 Task: Create a rule from the Routing list, Task moved to a section -> Set Priority in the project TrackForge , set the section as To-Do and set the priority of the task as  High.
Action: Mouse moved to (54, 385)
Screenshot: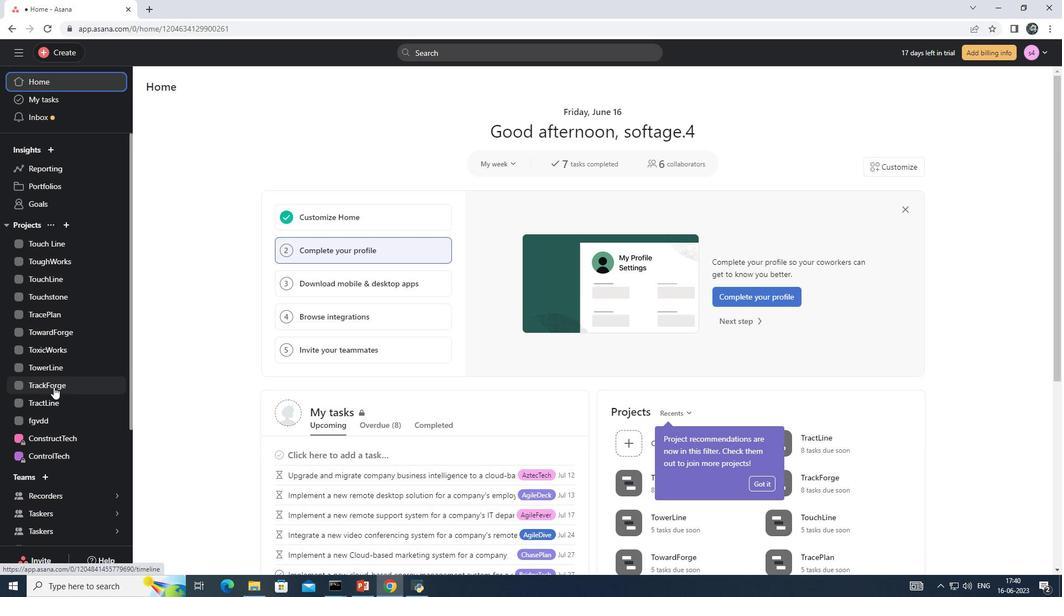 
Action: Mouse pressed left at (54, 385)
Screenshot: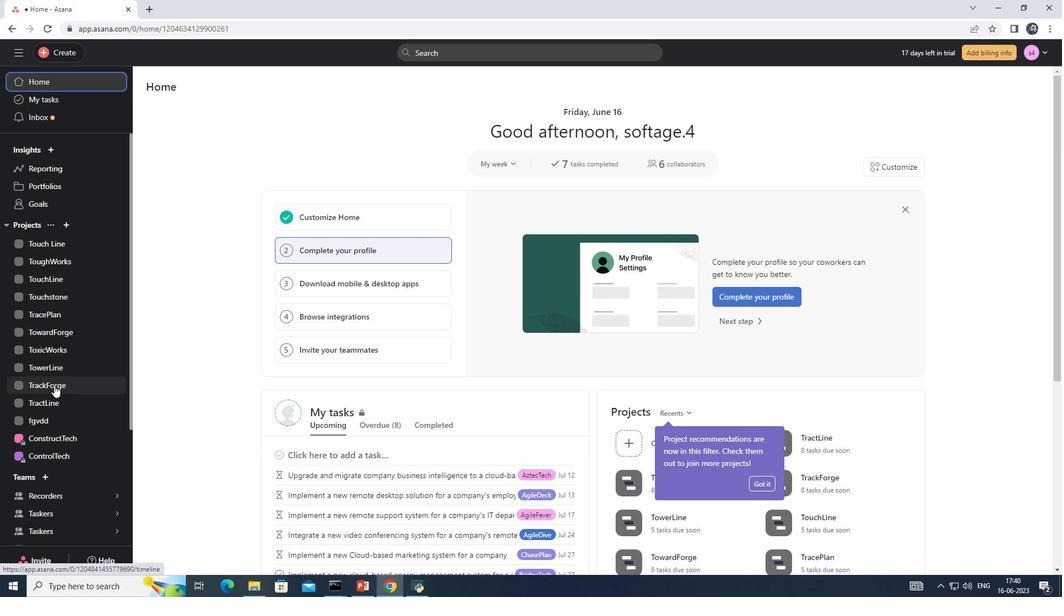 
Action: Mouse moved to (1018, 91)
Screenshot: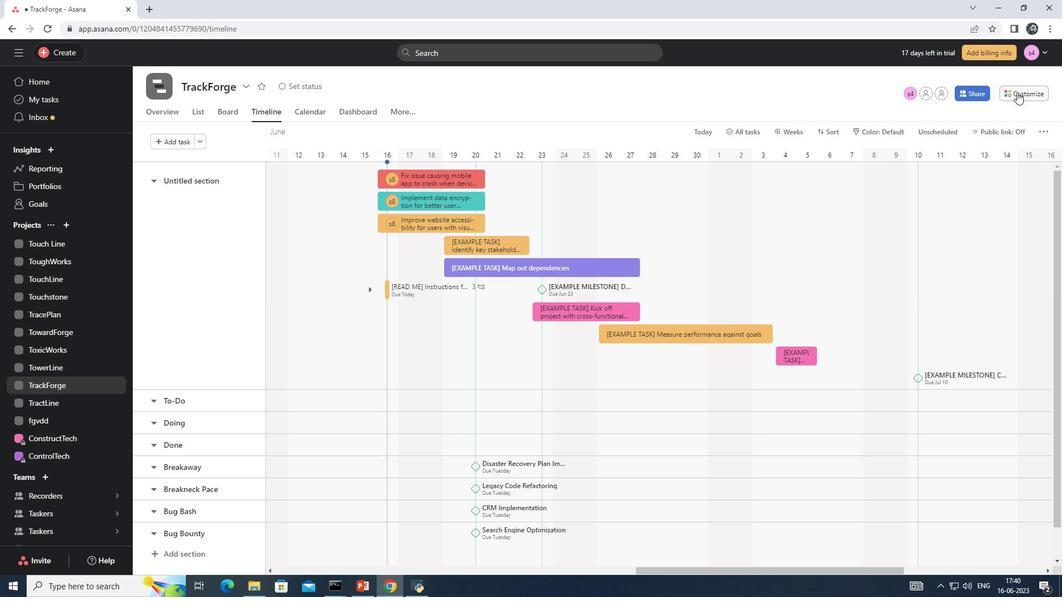 
Action: Mouse pressed left at (1018, 91)
Screenshot: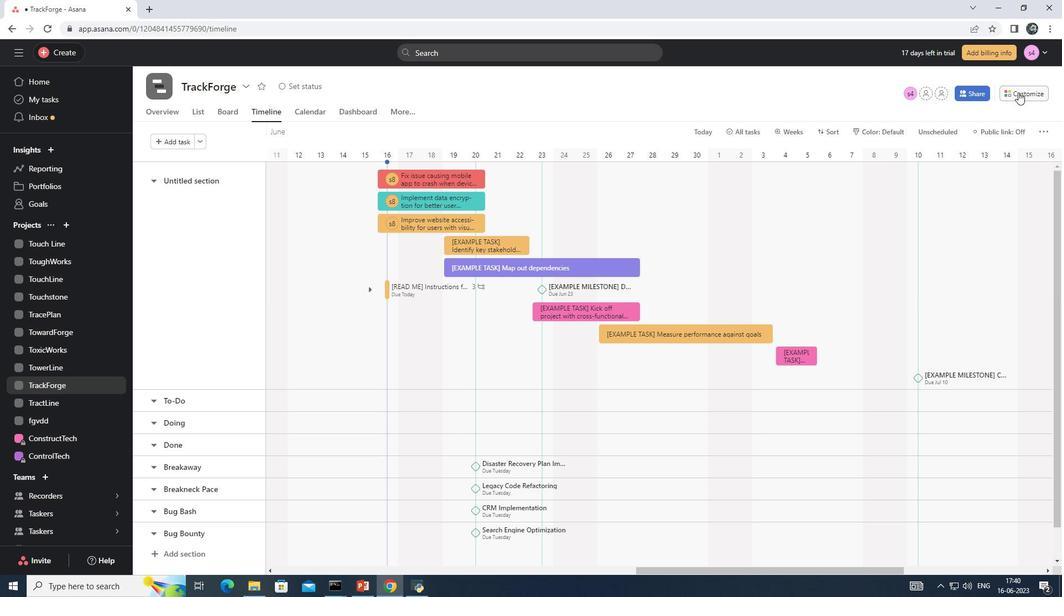 
Action: Mouse moved to (829, 256)
Screenshot: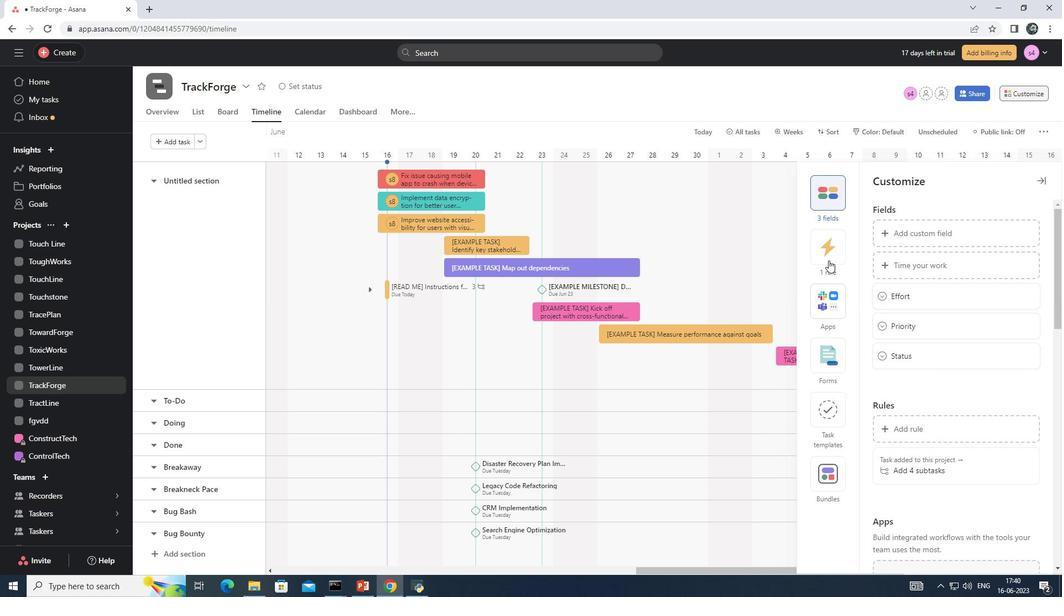 
Action: Mouse pressed left at (829, 256)
Screenshot: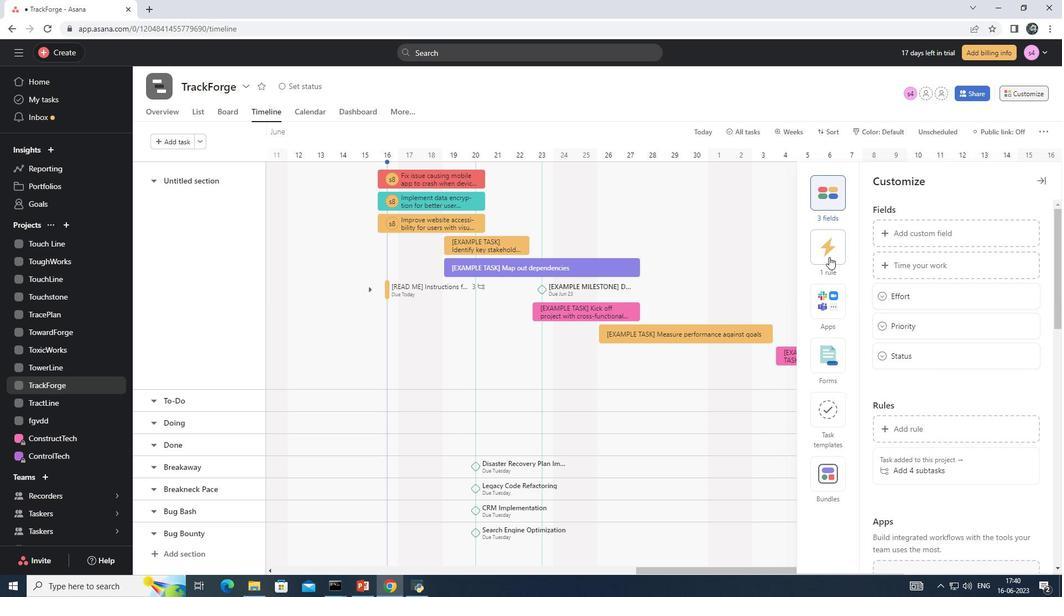 
Action: Mouse moved to (939, 238)
Screenshot: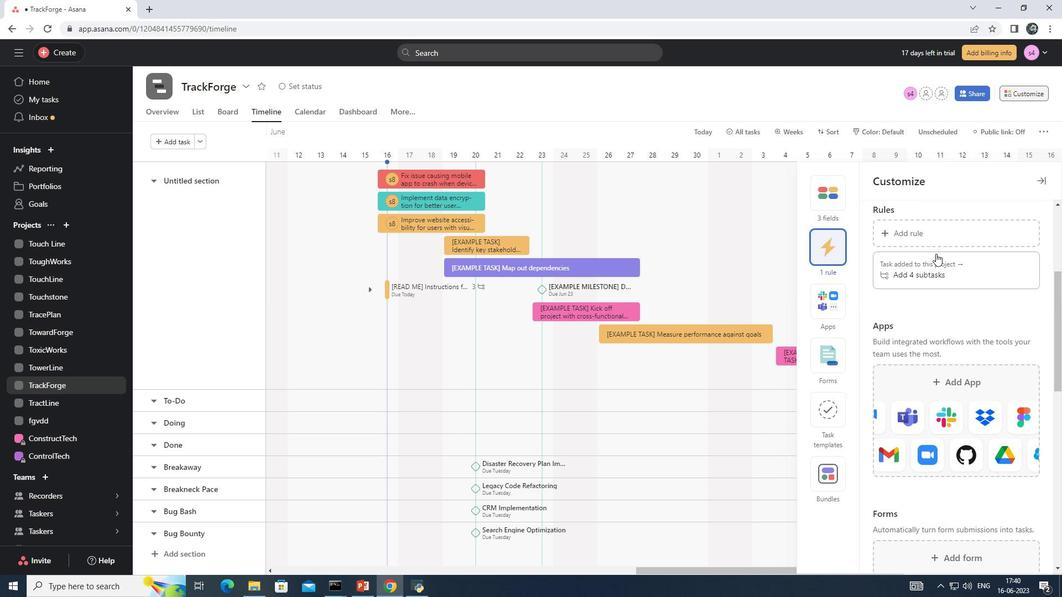 
Action: Mouse pressed left at (939, 238)
Screenshot: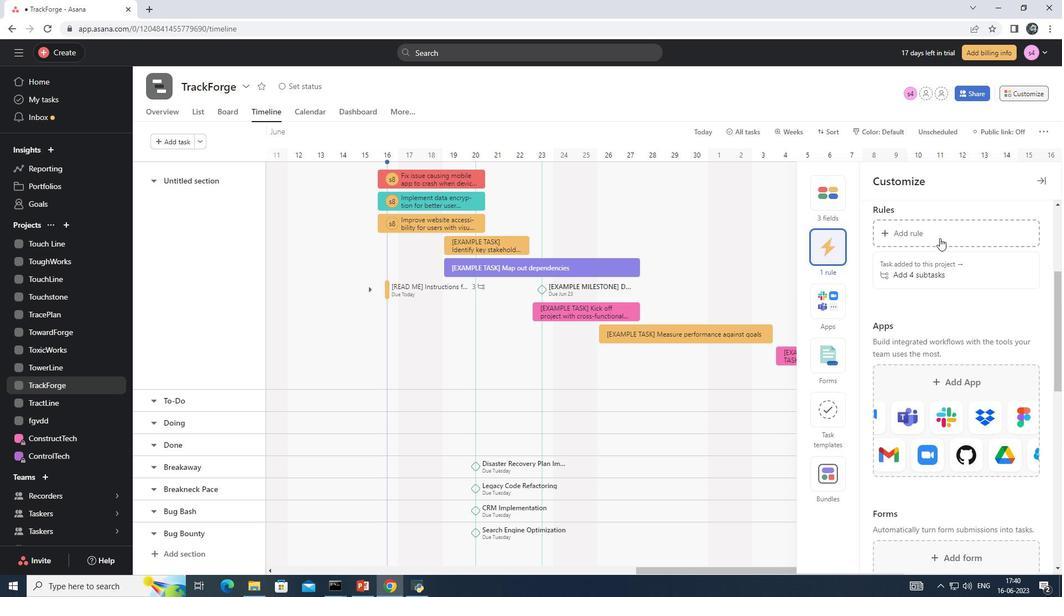 
Action: Mouse moved to (234, 146)
Screenshot: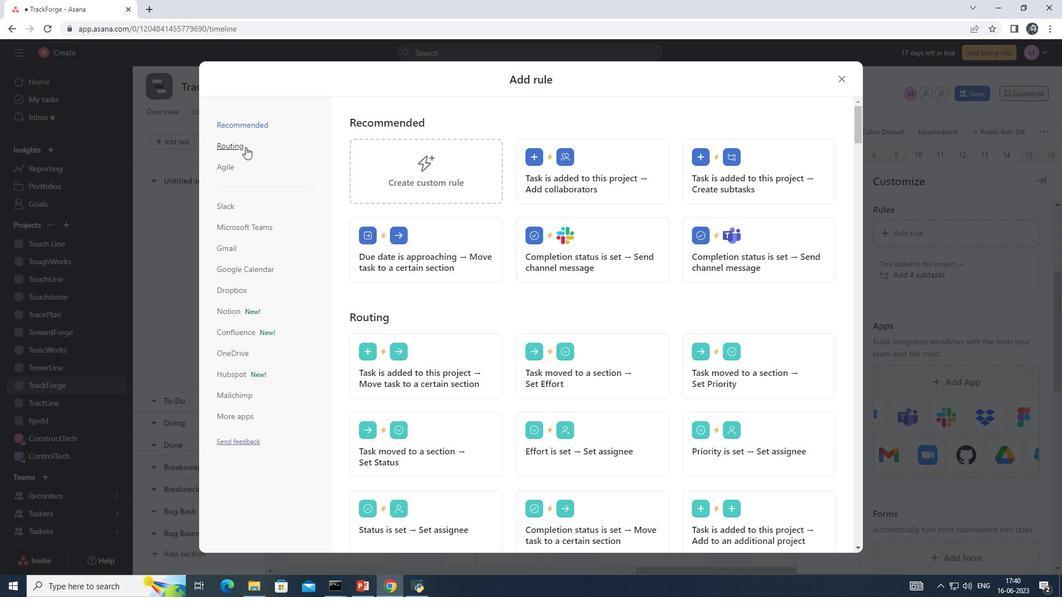
Action: Mouse pressed left at (234, 146)
Screenshot: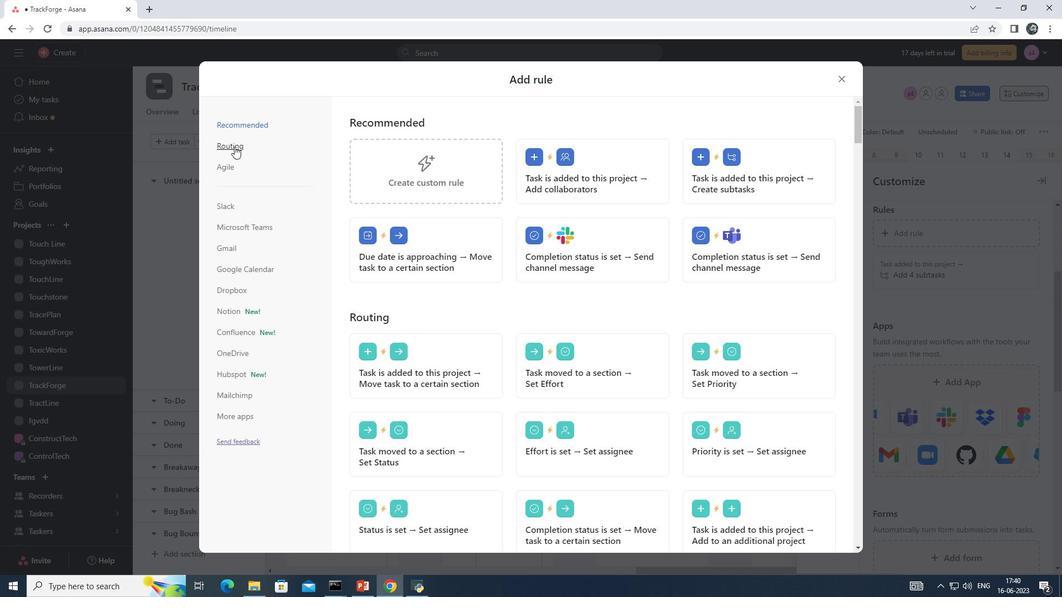 
Action: Mouse moved to (754, 190)
Screenshot: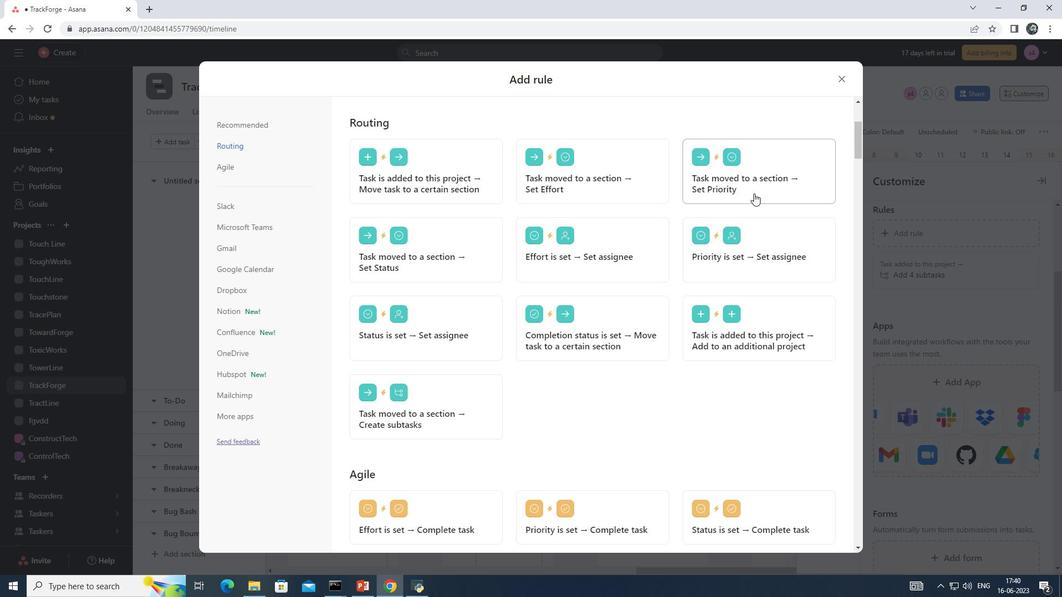 
Action: Mouse pressed left at (754, 190)
Screenshot: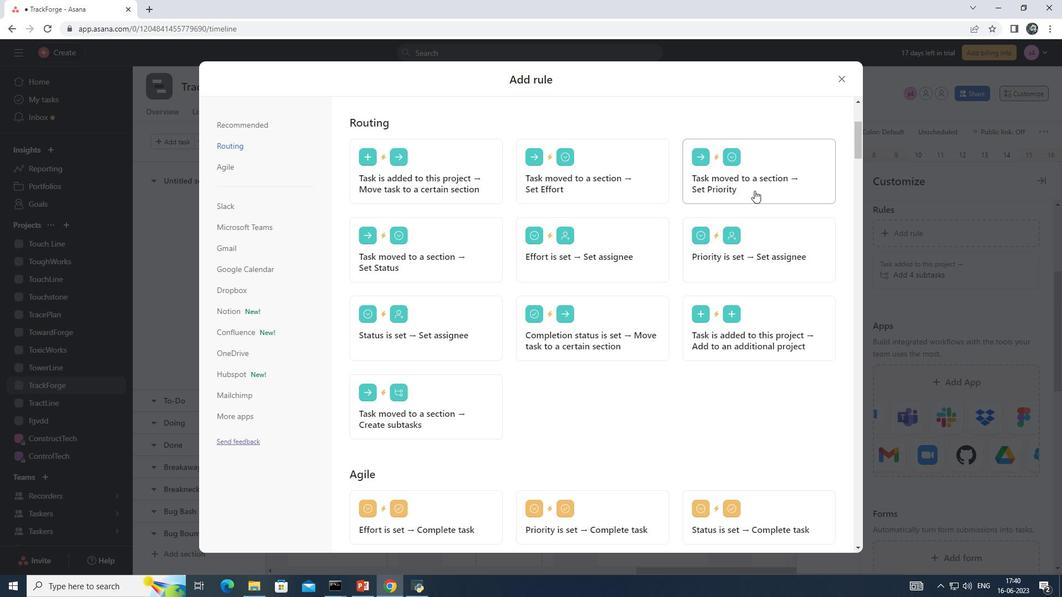
Action: Mouse moved to (420, 307)
Screenshot: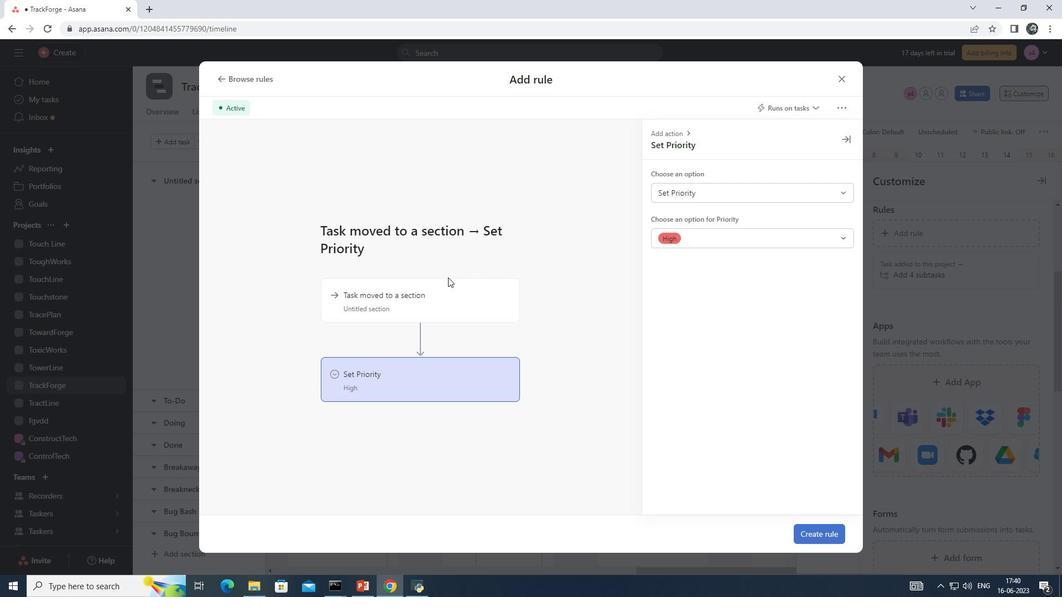 
Action: Mouse pressed left at (420, 307)
Screenshot: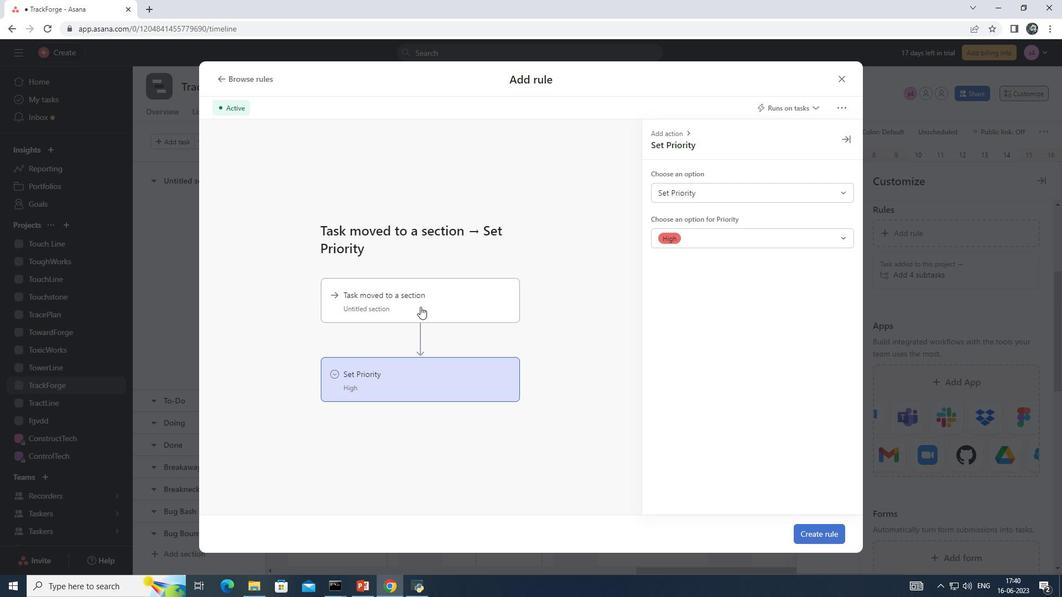 
Action: Mouse moved to (740, 190)
Screenshot: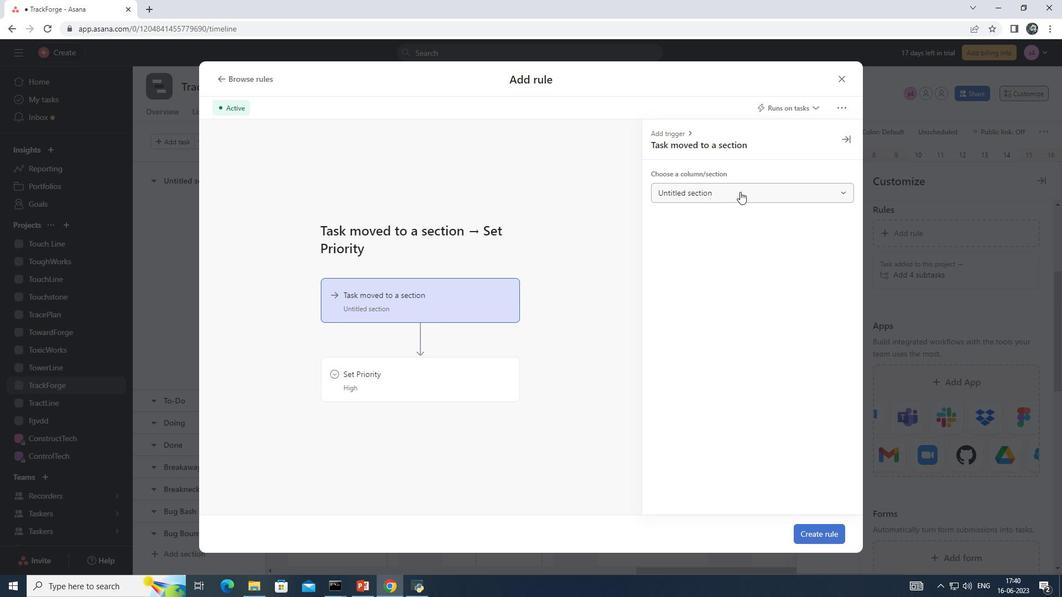 
Action: Mouse pressed left at (740, 190)
Screenshot: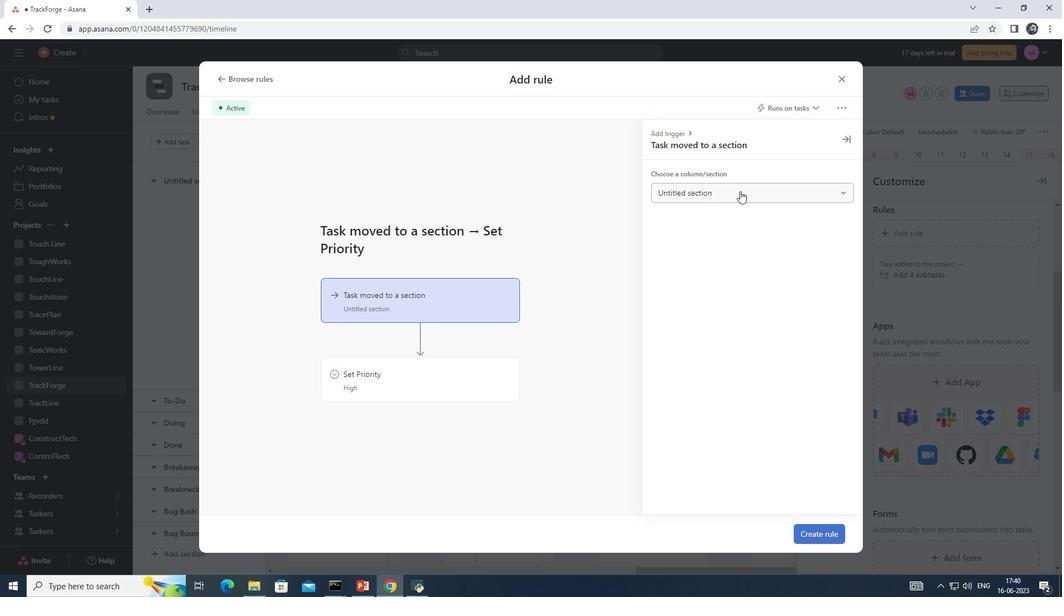
Action: Mouse moved to (706, 235)
Screenshot: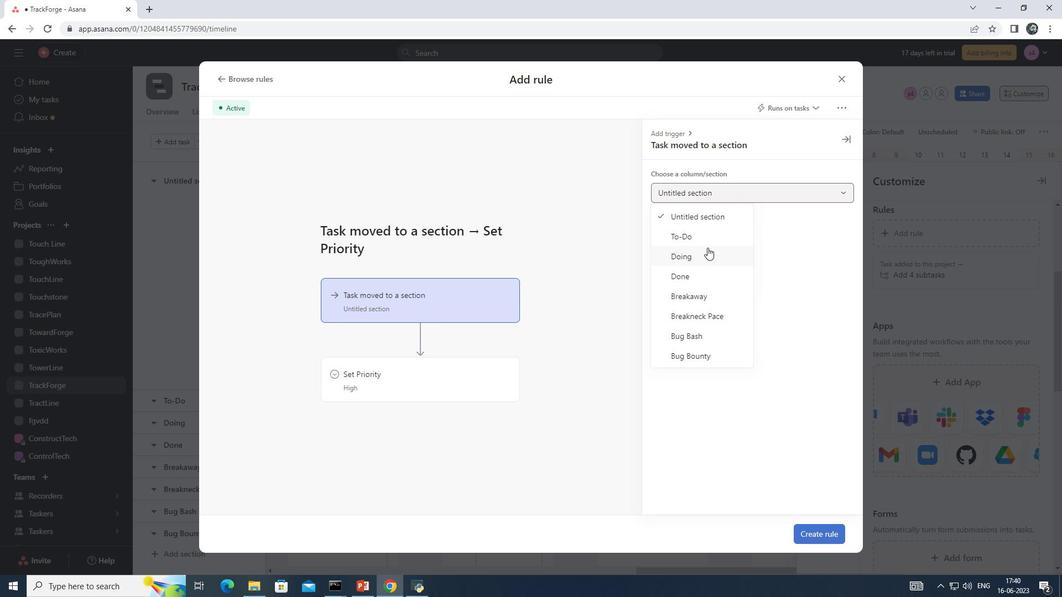 
Action: Mouse pressed left at (706, 235)
Screenshot: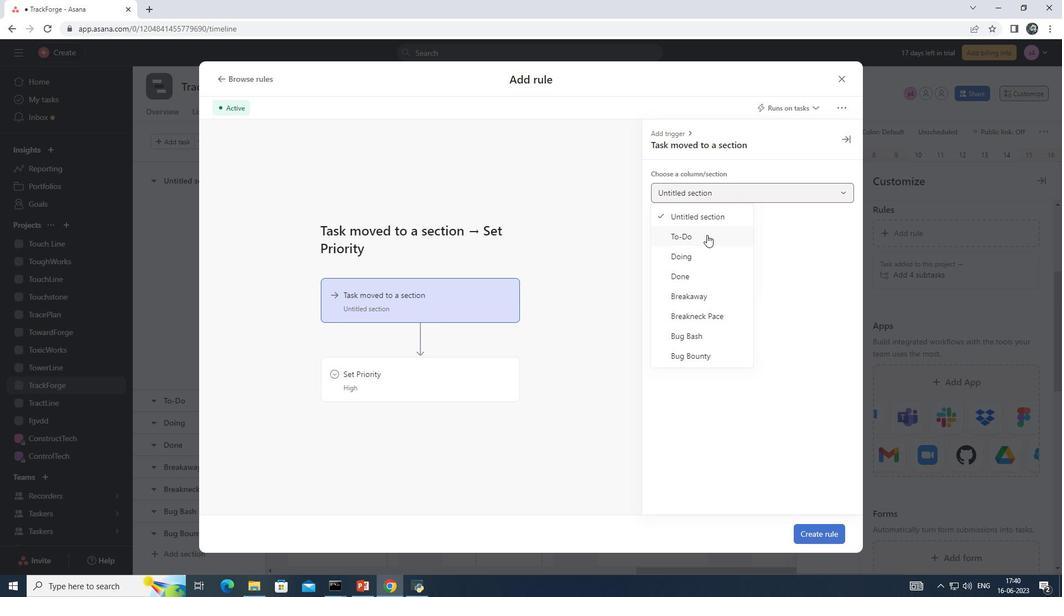 
Action: Mouse moved to (439, 384)
Screenshot: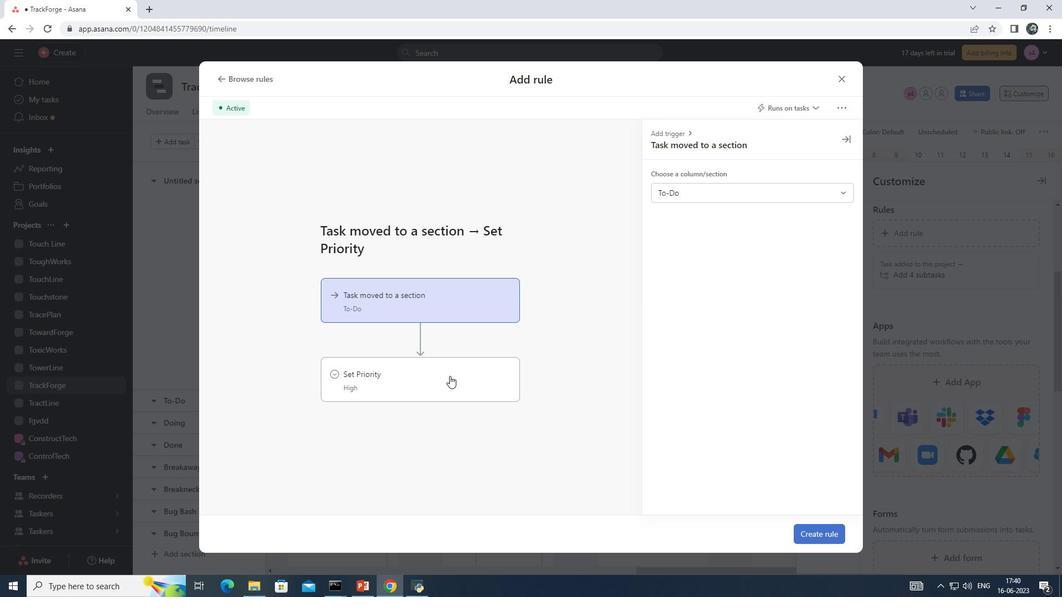 
Action: Mouse pressed left at (439, 384)
Screenshot: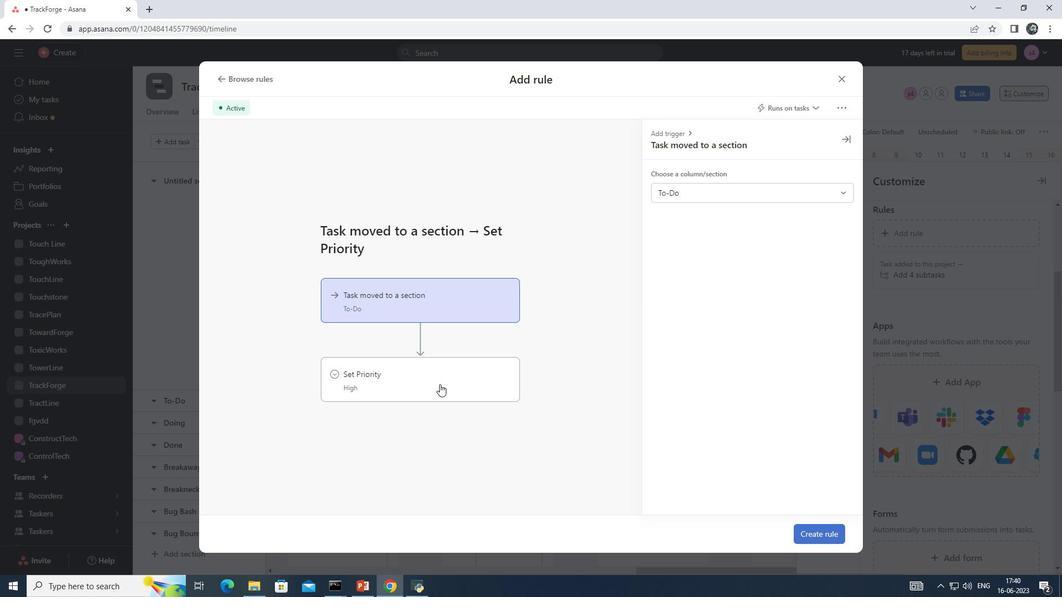
Action: Mouse moved to (713, 188)
Screenshot: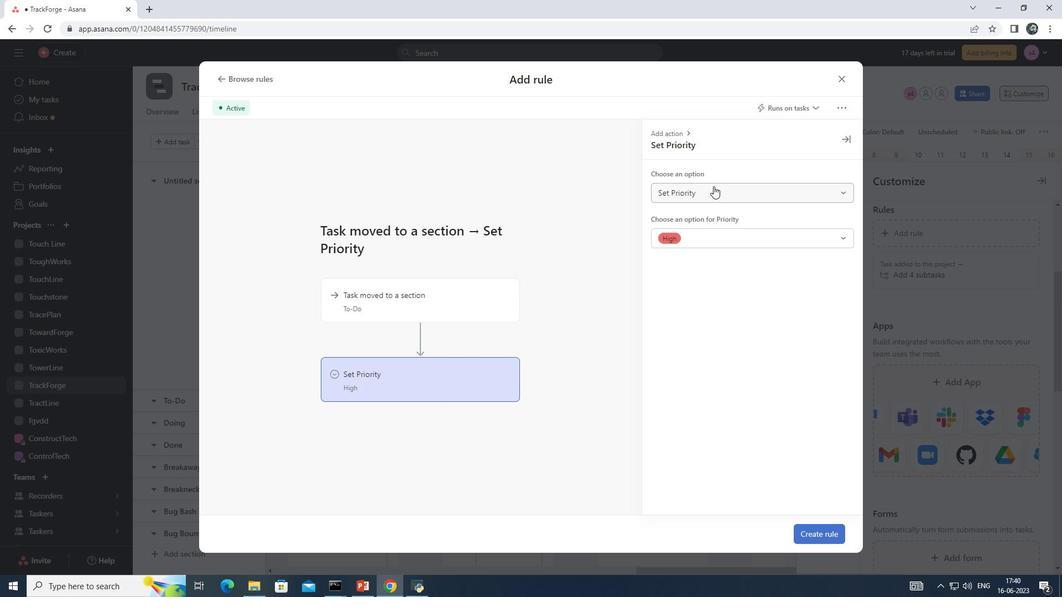 
Action: Mouse pressed left at (713, 188)
Screenshot: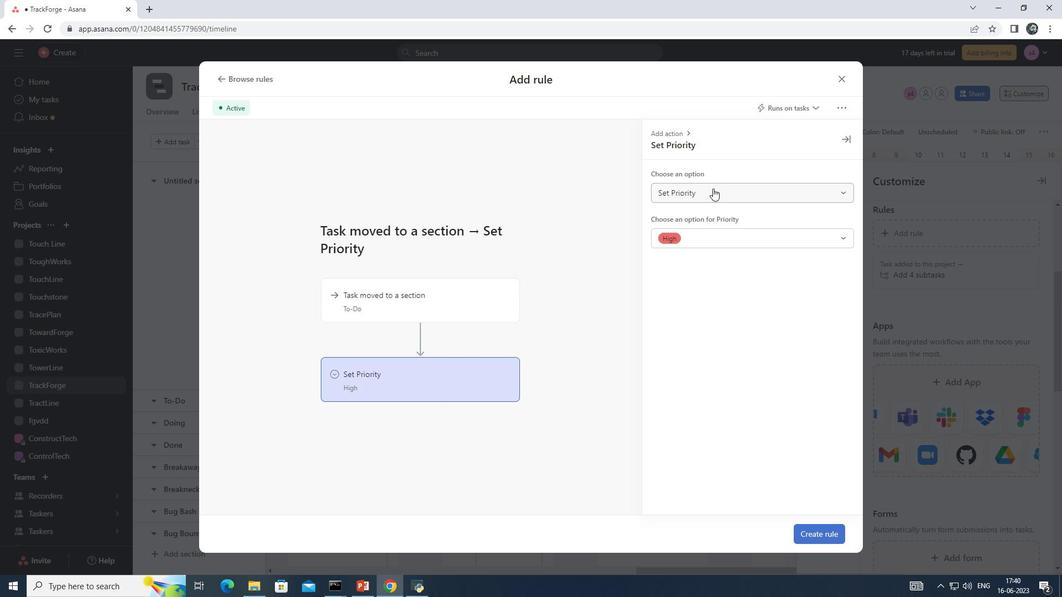 
Action: Mouse moved to (705, 213)
Screenshot: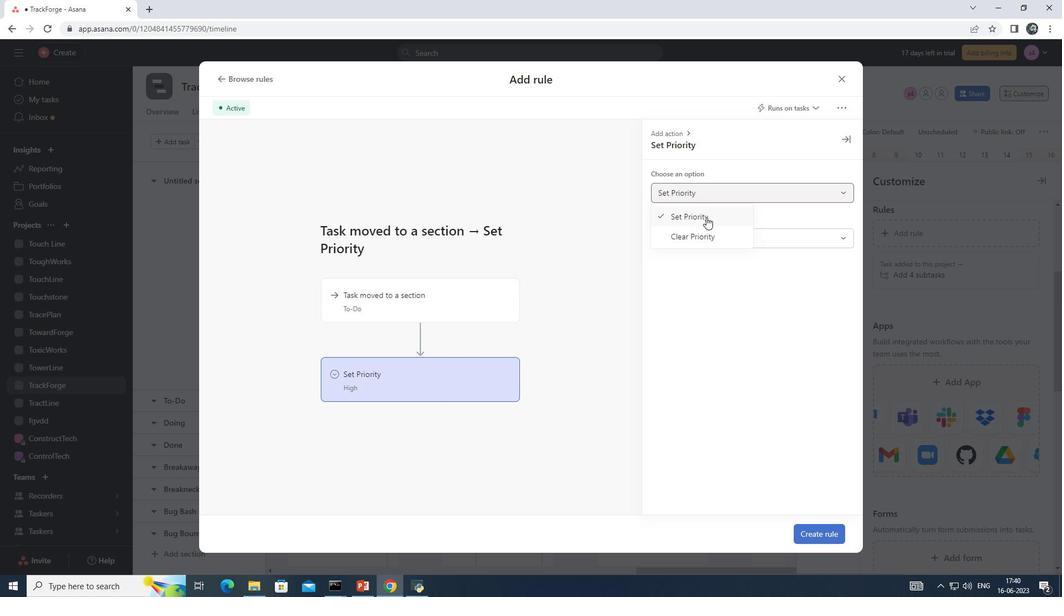 
Action: Mouse pressed left at (705, 213)
Screenshot: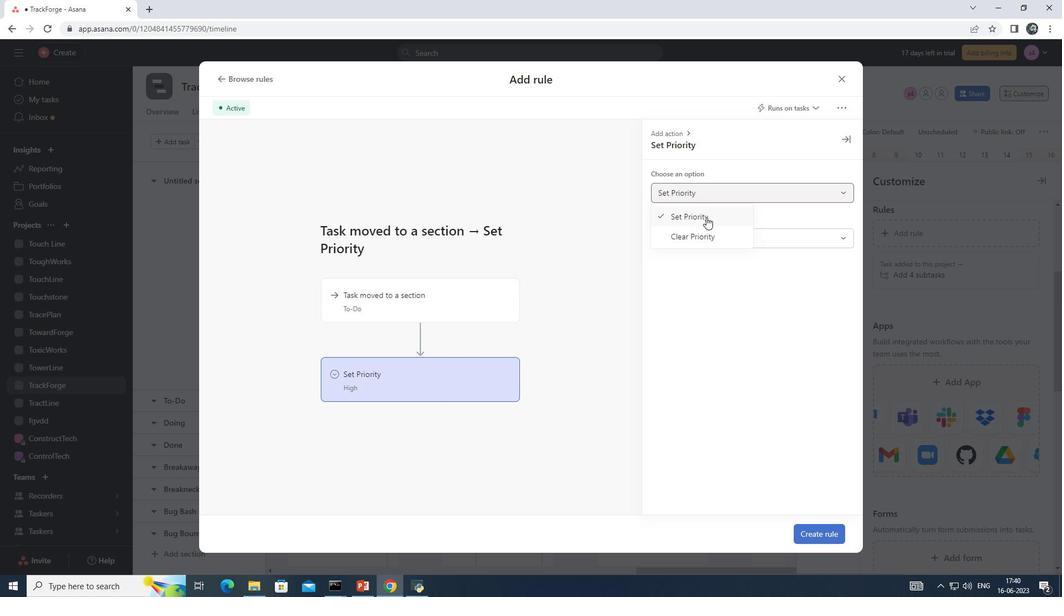 
Action: Mouse moved to (689, 240)
Screenshot: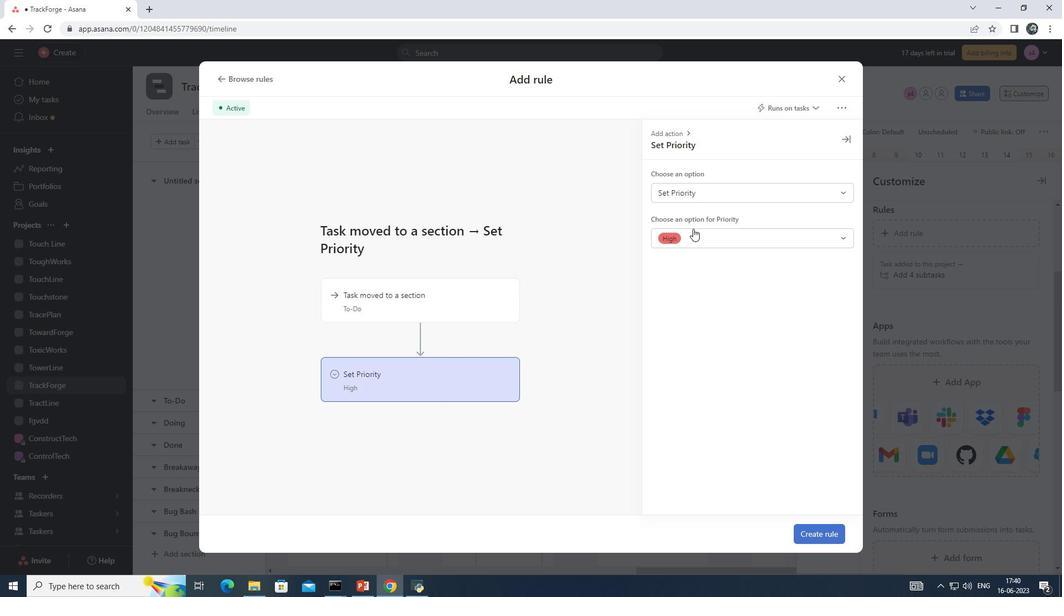 
Action: Mouse pressed left at (689, 240)
Screenshot: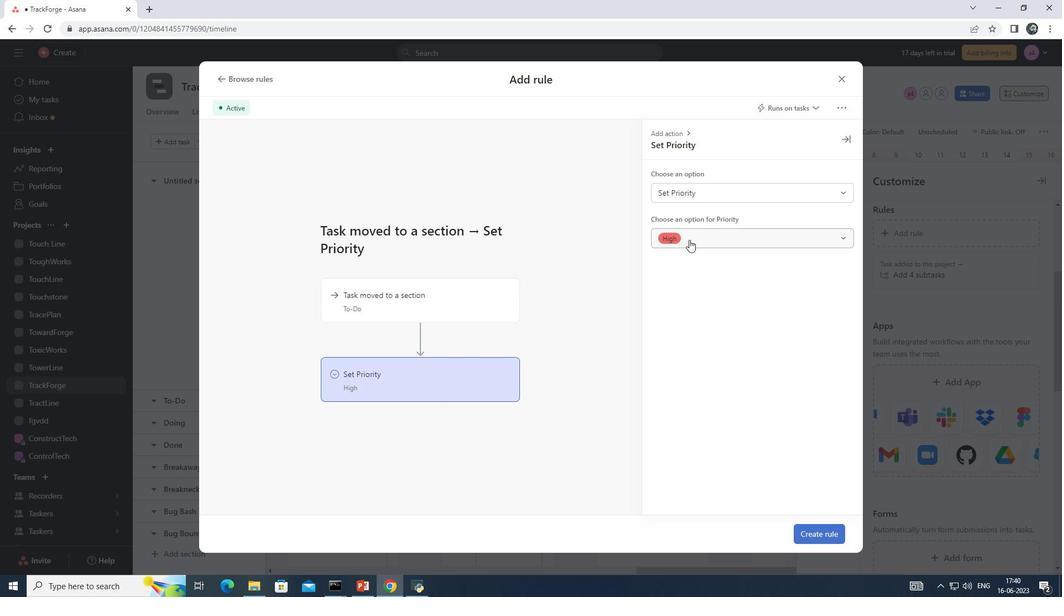 
Action: Mouse moved to (693, 261)
Screenshot: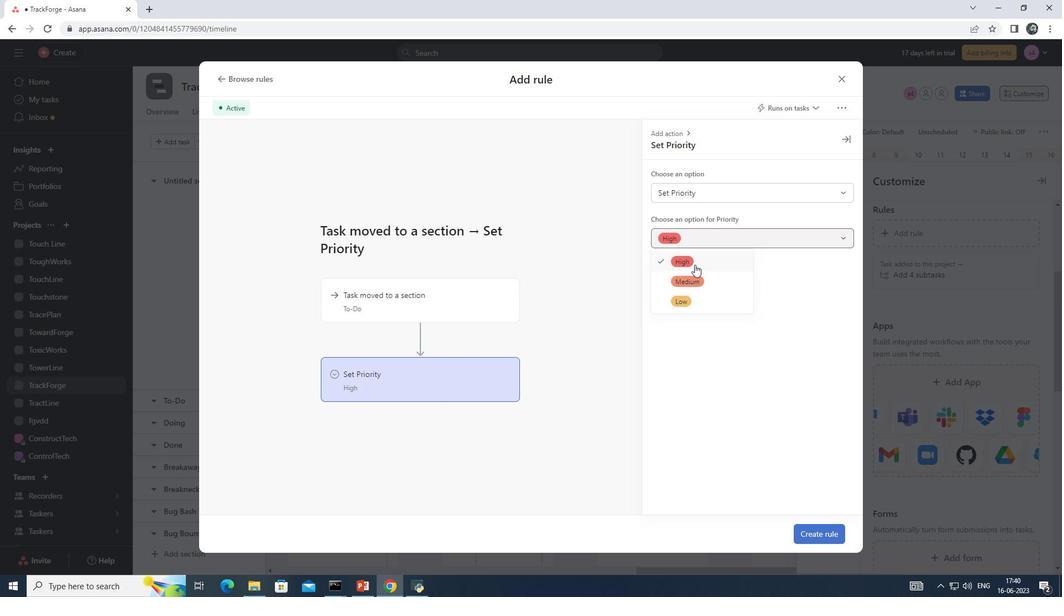 
Action: Mouse pressed left at (693, 261)
Screenshot: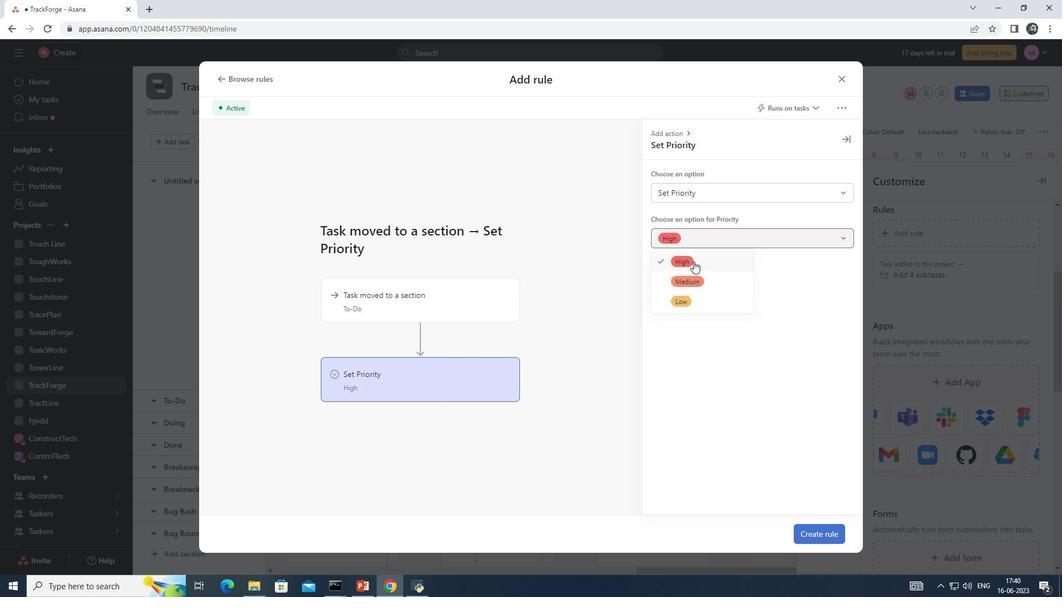 
Action: Mouse moved to (813, 533)
Screenshot: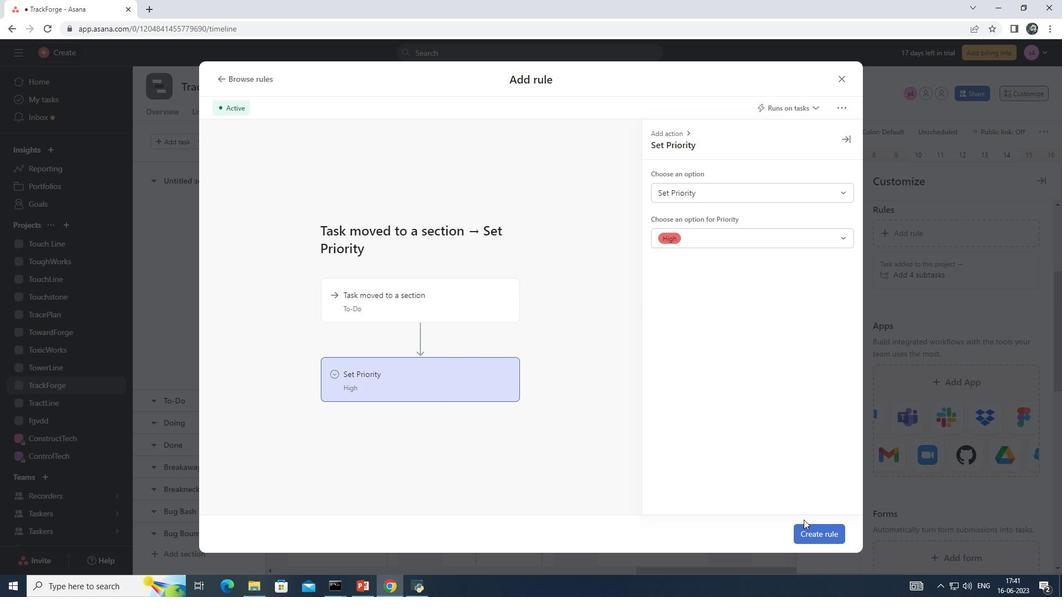 
Action: Mouse pressed left at (813, 533)
Screenshot: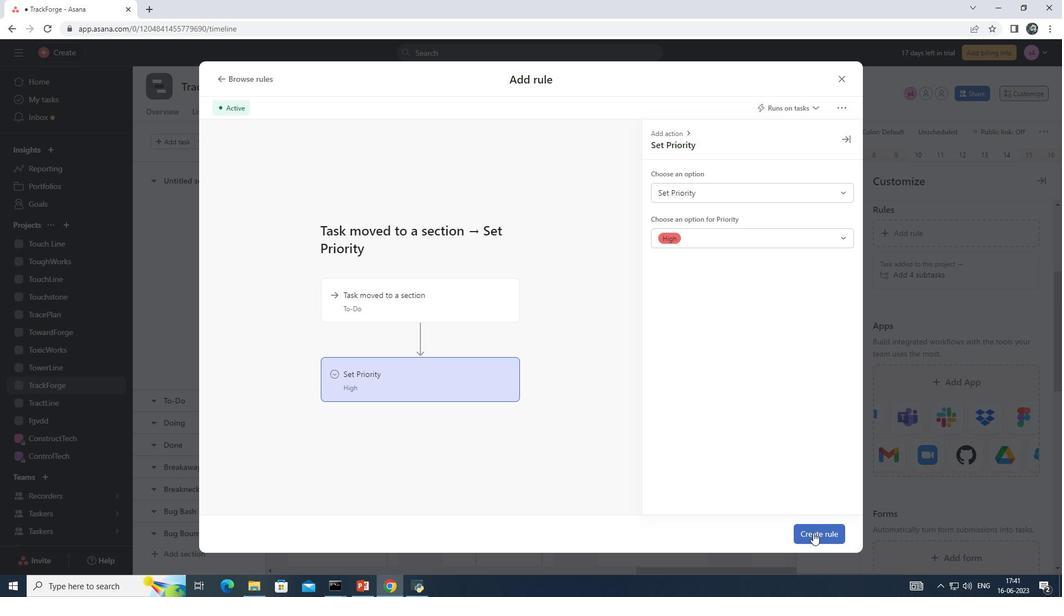 
Action: Mouse moved to (708, 317)
Screenshot: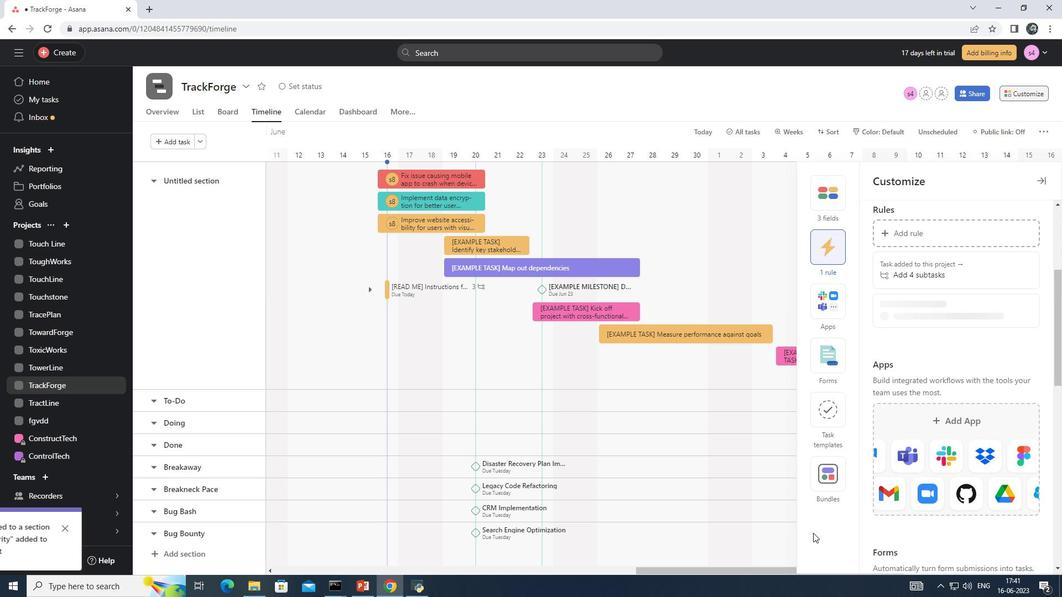 
